 Task: Make in the project CodeQuest an epic 'Cybersecurity Improvements'. Create in the project CodeQuest an epic 'Business Intelligence Development'. Add in the project CodeQuest an epic 'Chatbot Integration'
Action: Mouse moved to (238, 68)
Screenshot: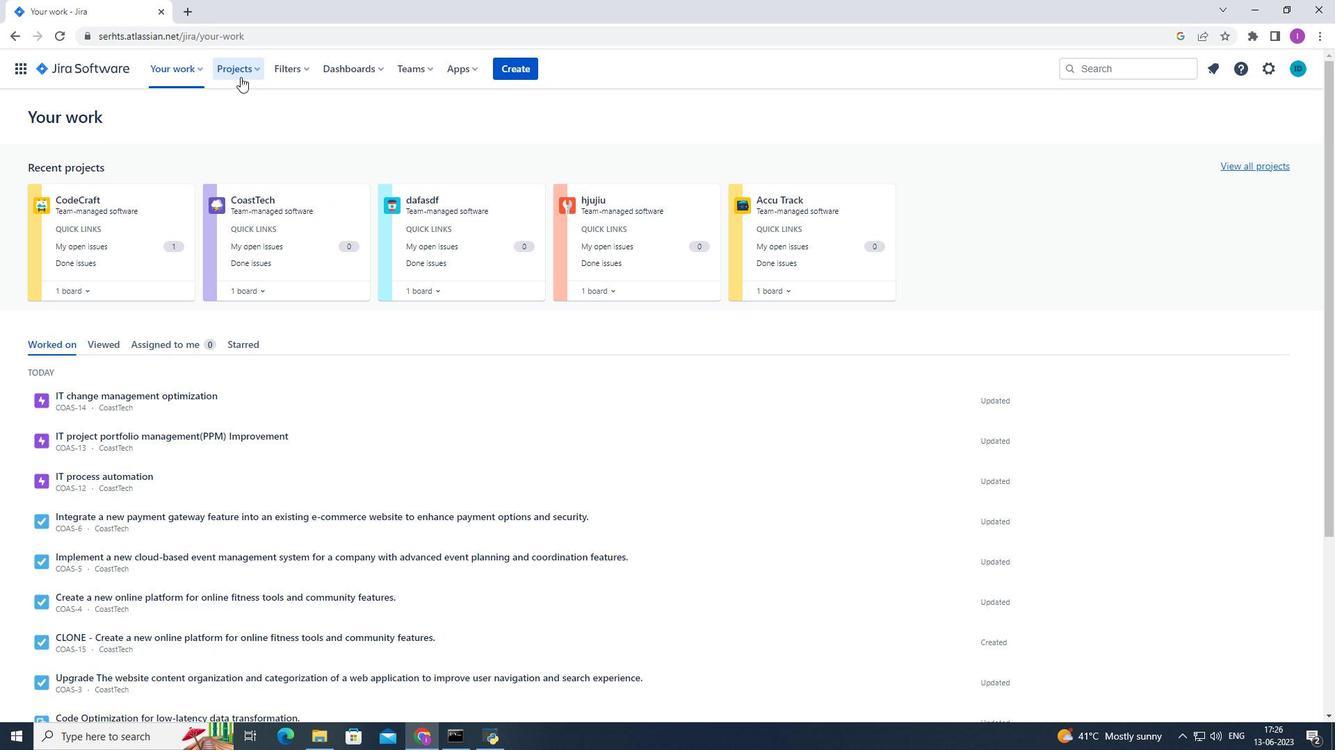 
Action: Mouse pressed left at (238, 68)
Screenshot: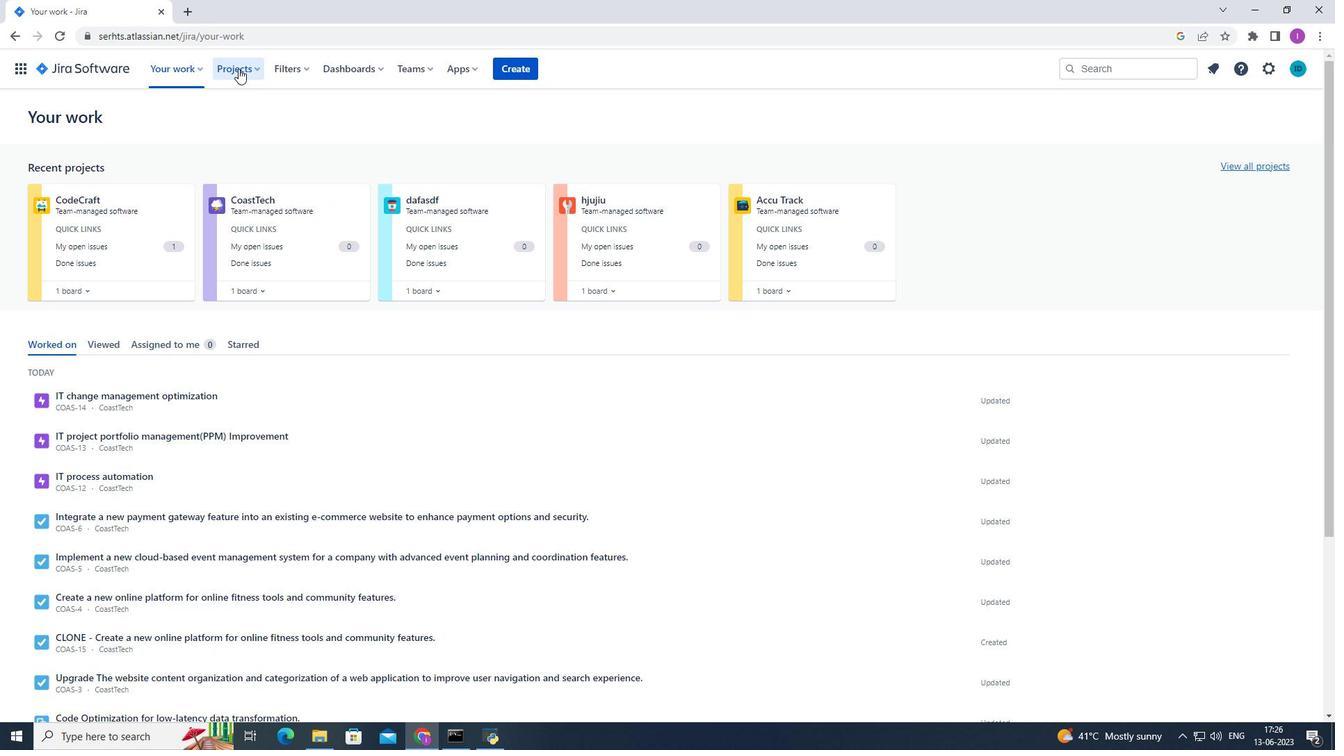 
Action: Mouse moved to (271, 129)
Screenshot: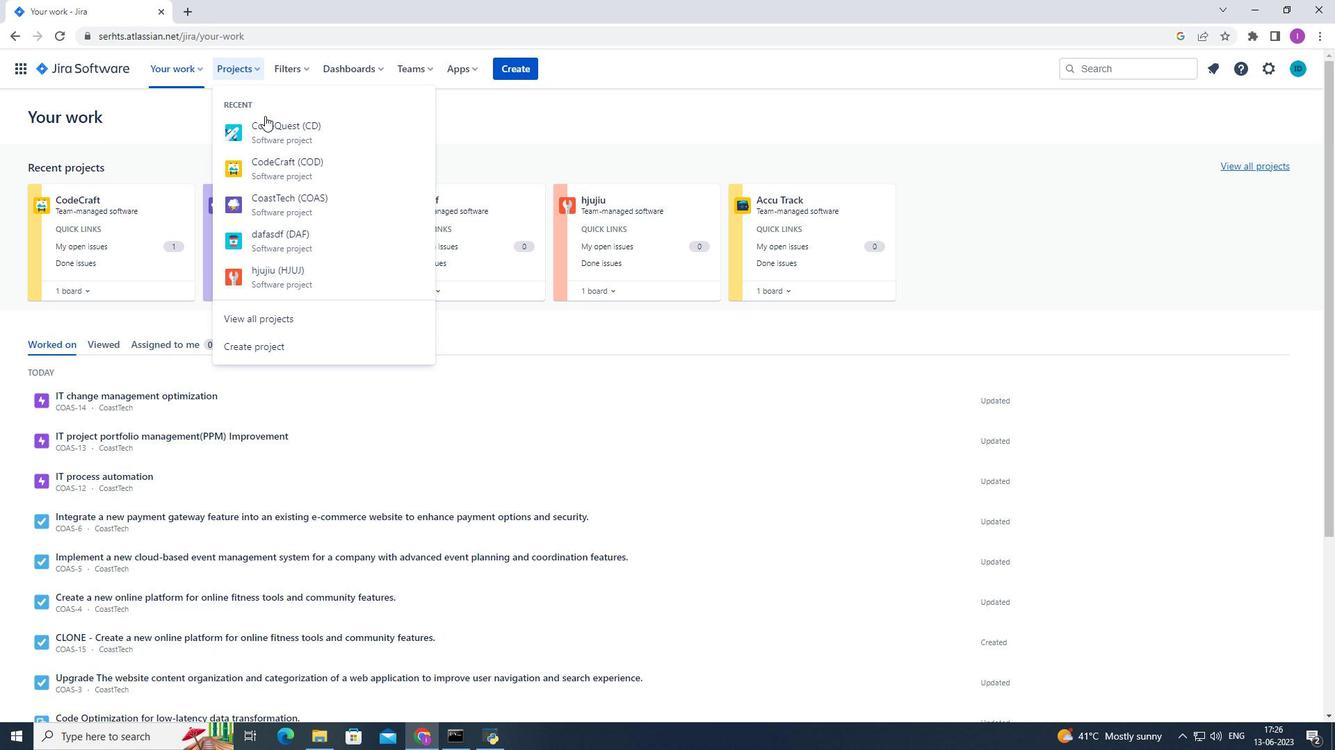 
Action: Mouse pressed left at (271, 129)
Screenshot: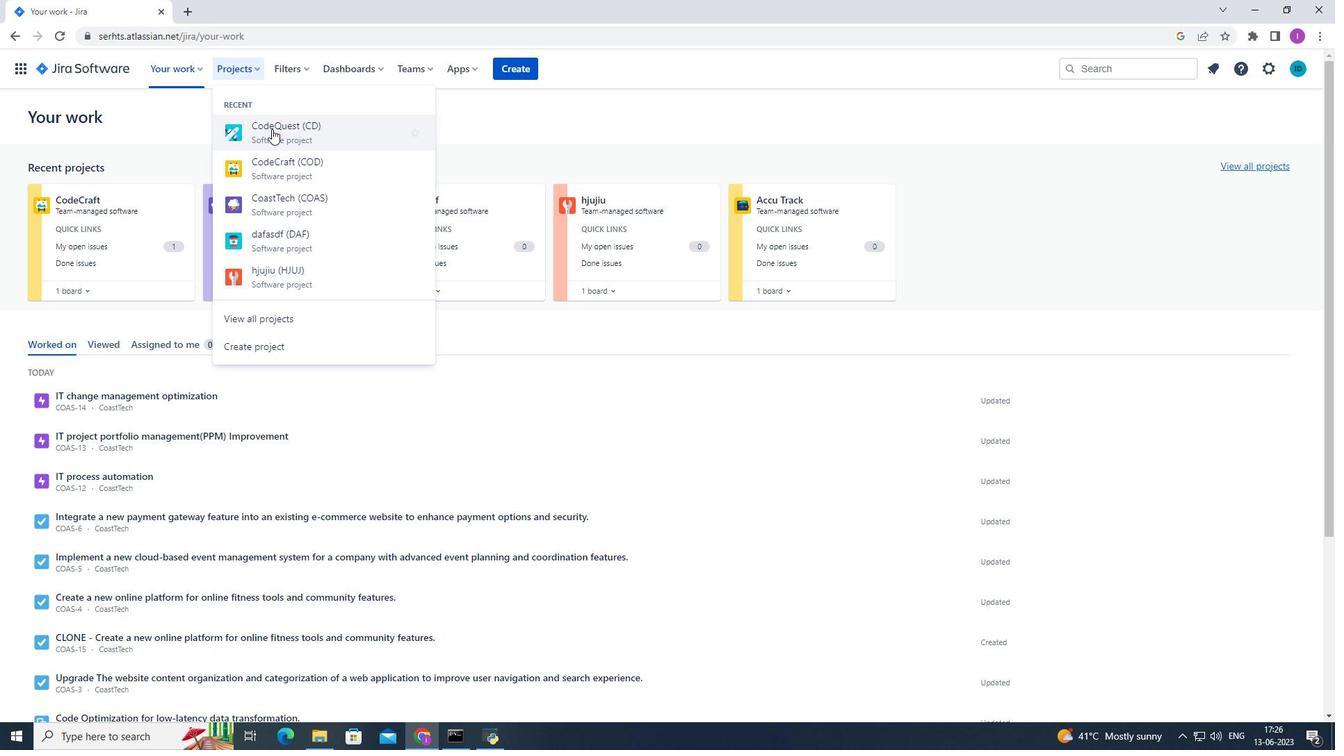 
Action: Mouse moved to (77, 215)
Screenshot: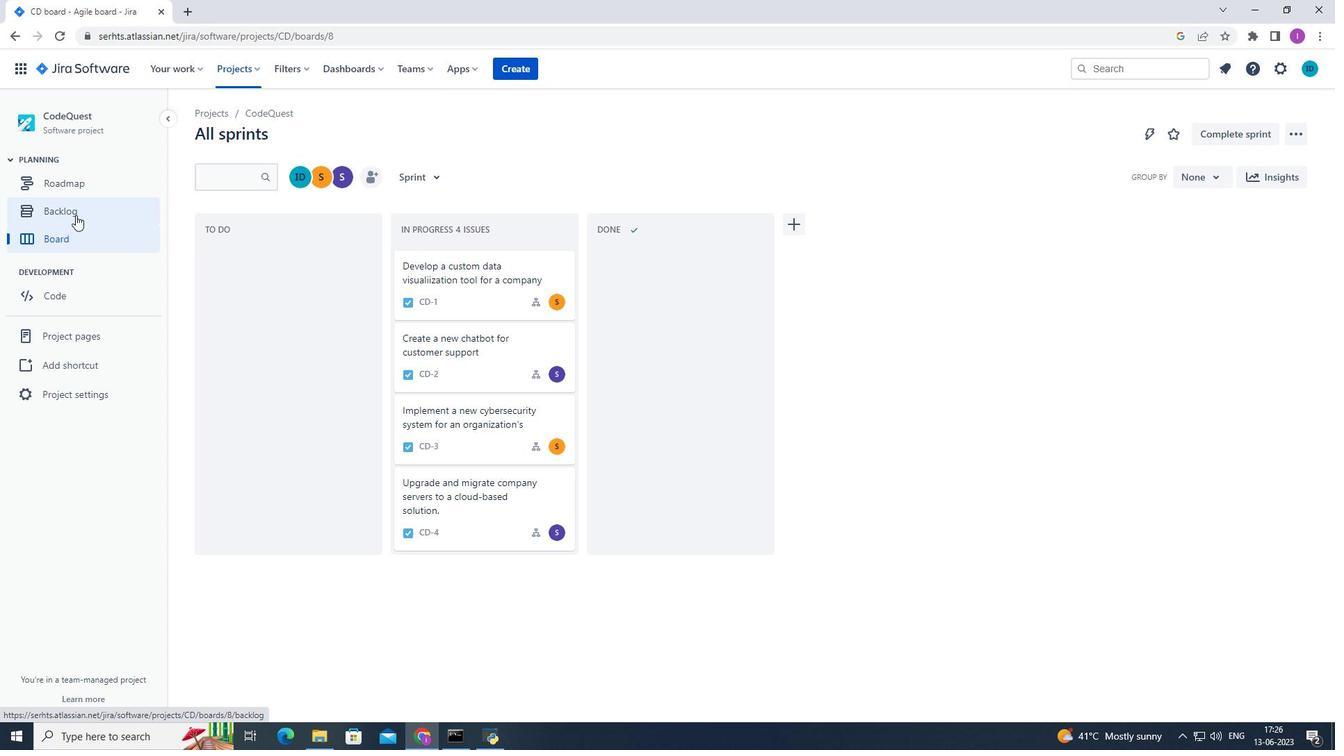 
Action: Mouse pressed left at (77, 215)
Screenshot: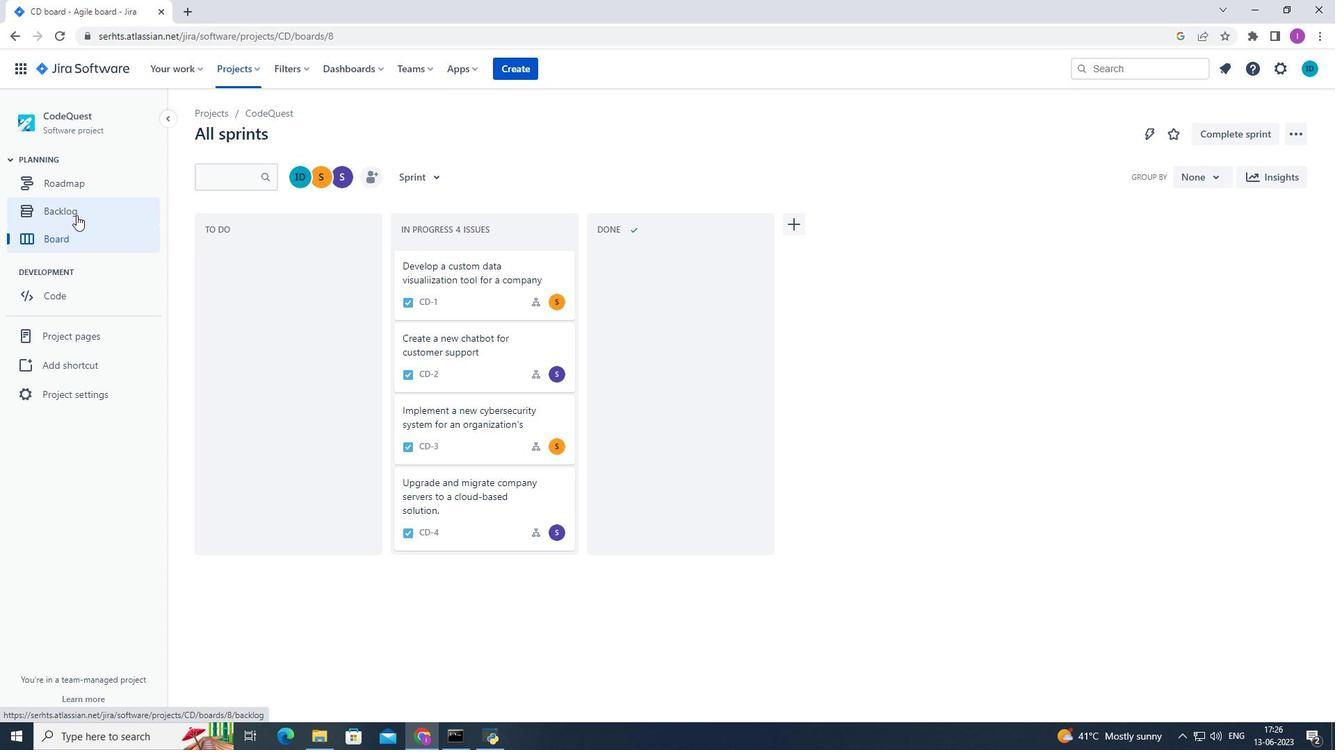 
Action: Mouse moved to (281, 477)
Screenshot: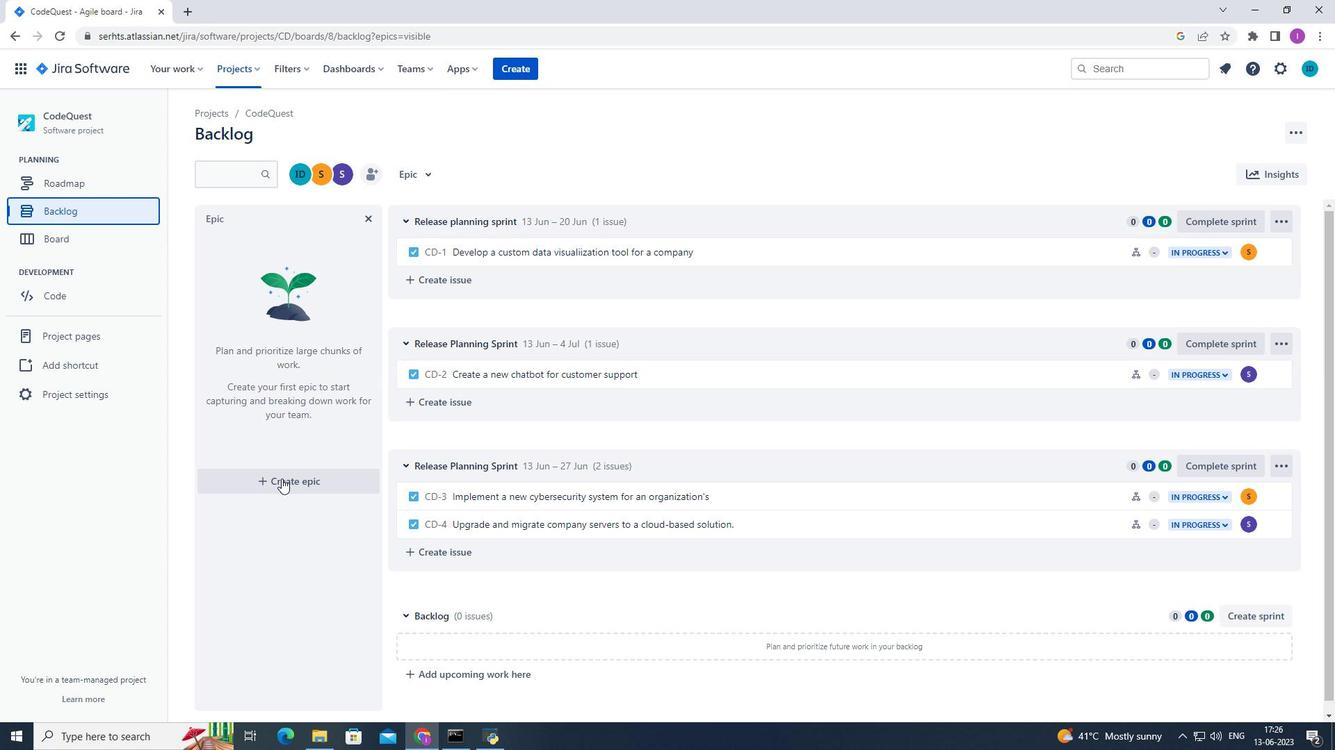 
Action: Mouse pressed left at (281, 477)
Screenshot: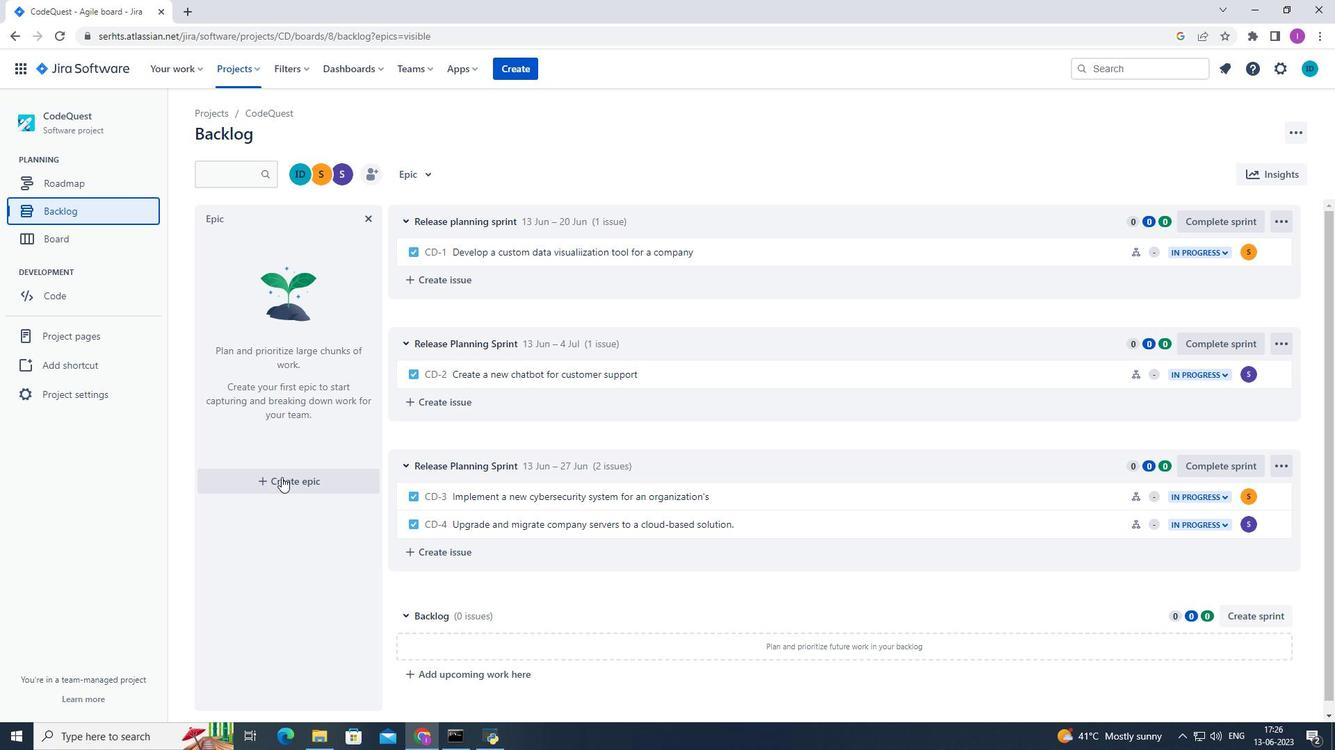 
Action: Mouse moved to (277, 463)
Screenshot: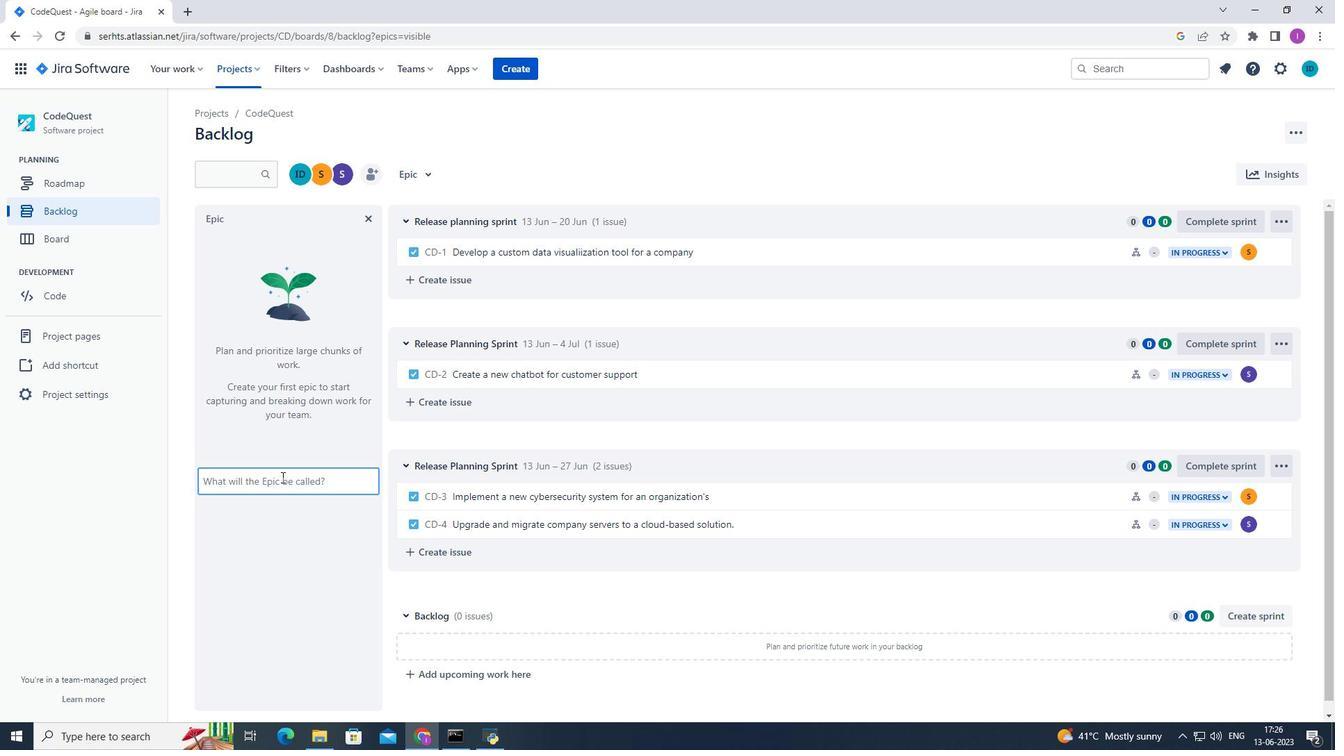 
Action: Key pressed <Key.shift><Key.shift><Key.shift><Key.shift><Key.shift><Key.shift><Key.shift>Cybersecurity<Key.space><Key.shift>Improven<Key.backspace>ments<Key.enter>
Screenshot: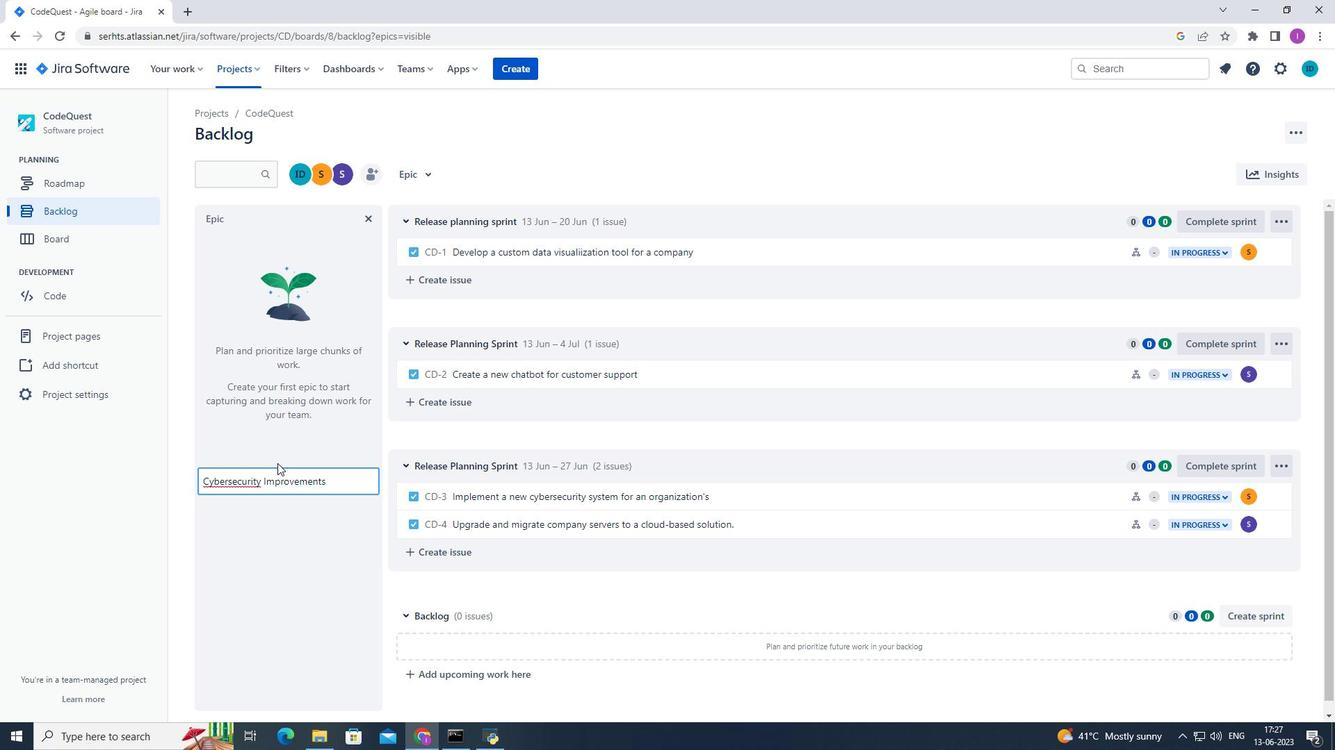 
Action: Mouse moved to (253, 314)
Screenshot: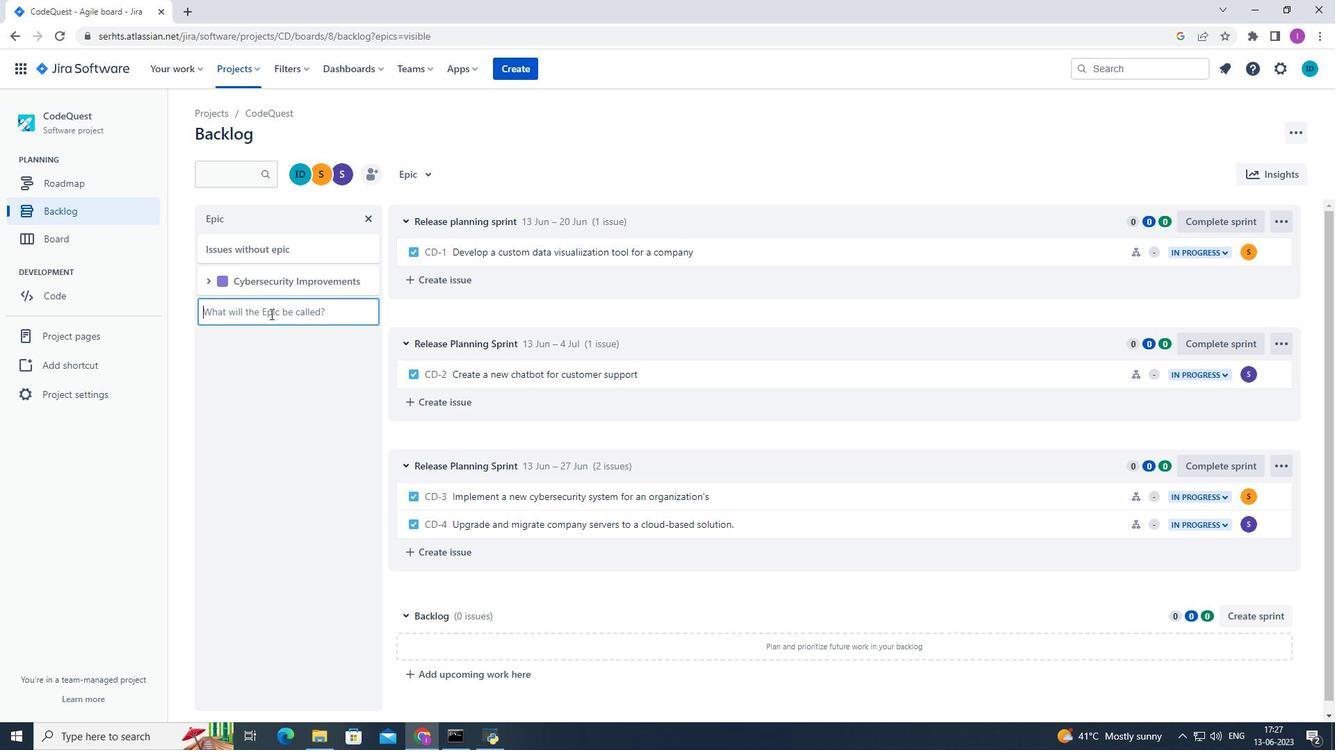 
Action: Mouse pressed left at (253, 314)
Screenshot: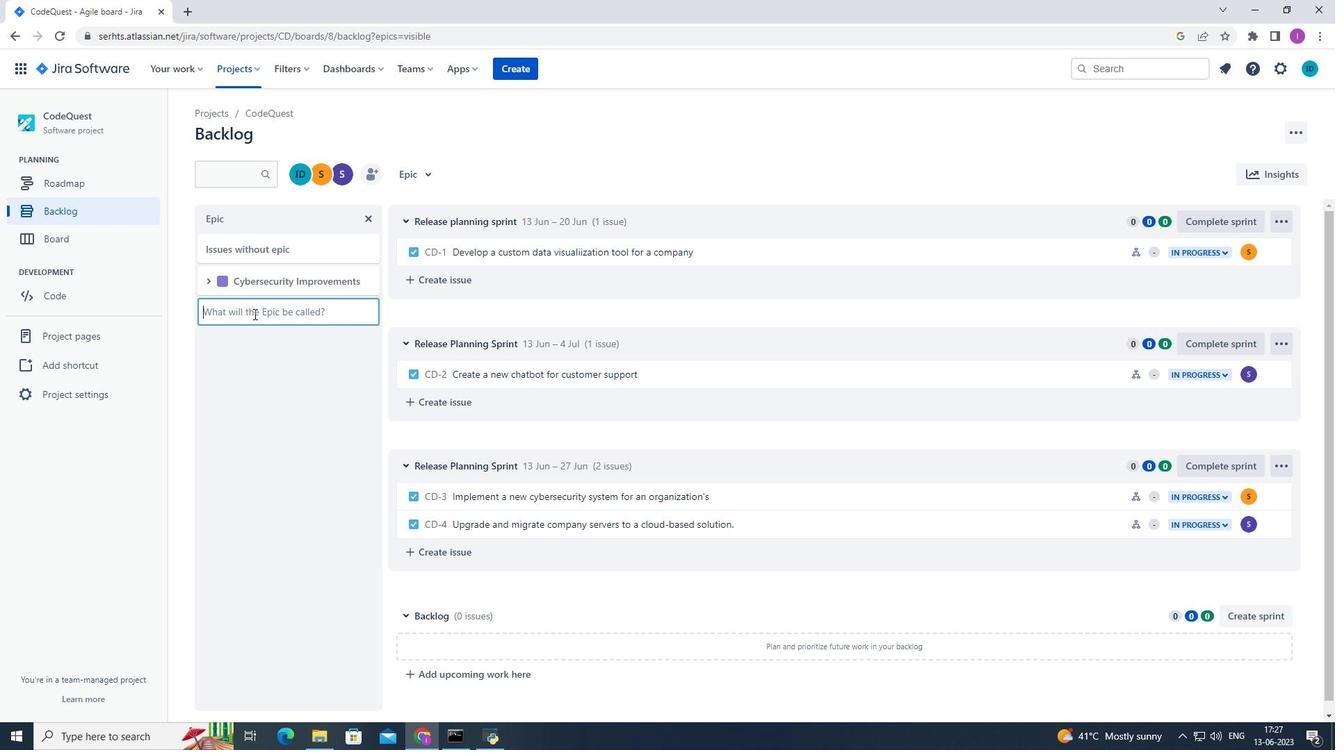 
Action: Mouse moved to (299, 321)
Screenshot: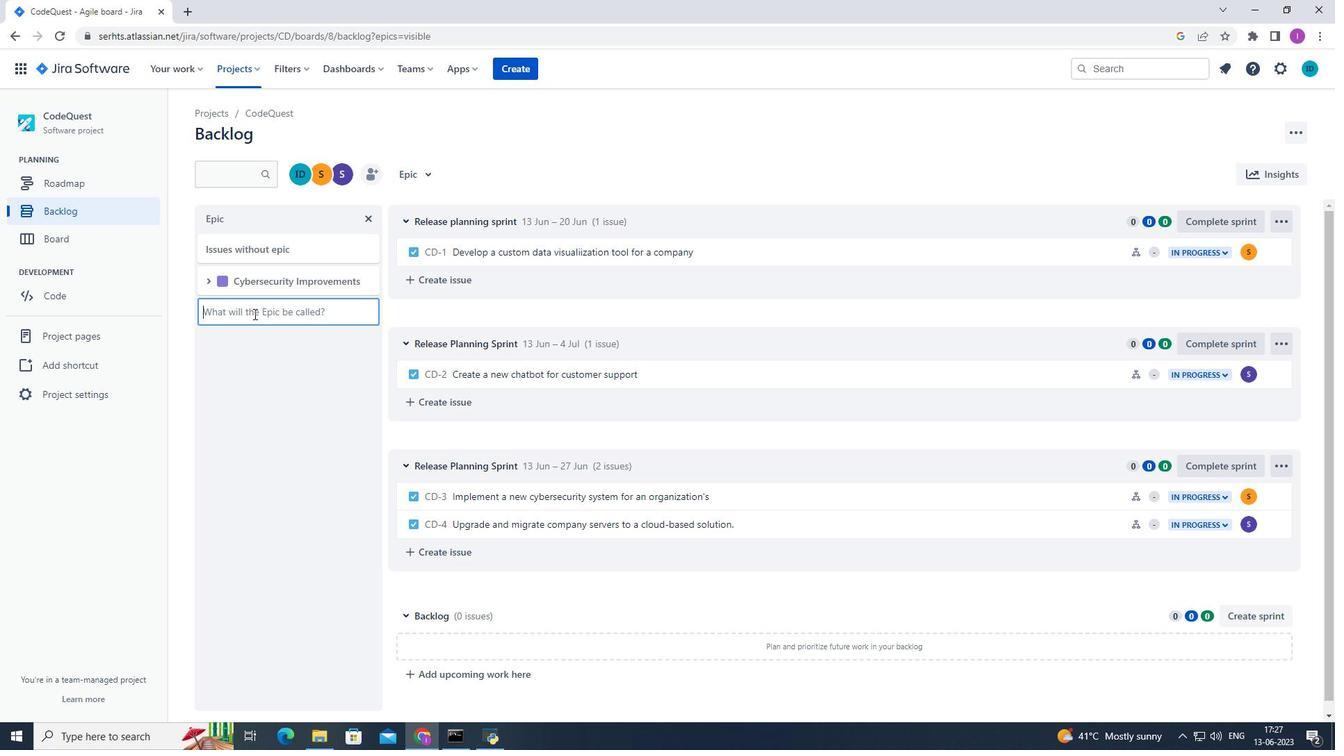 
Action: Key pressed <Key.shift><Key.shift>Business<Key.space><Key.shift>Int
Screenshot: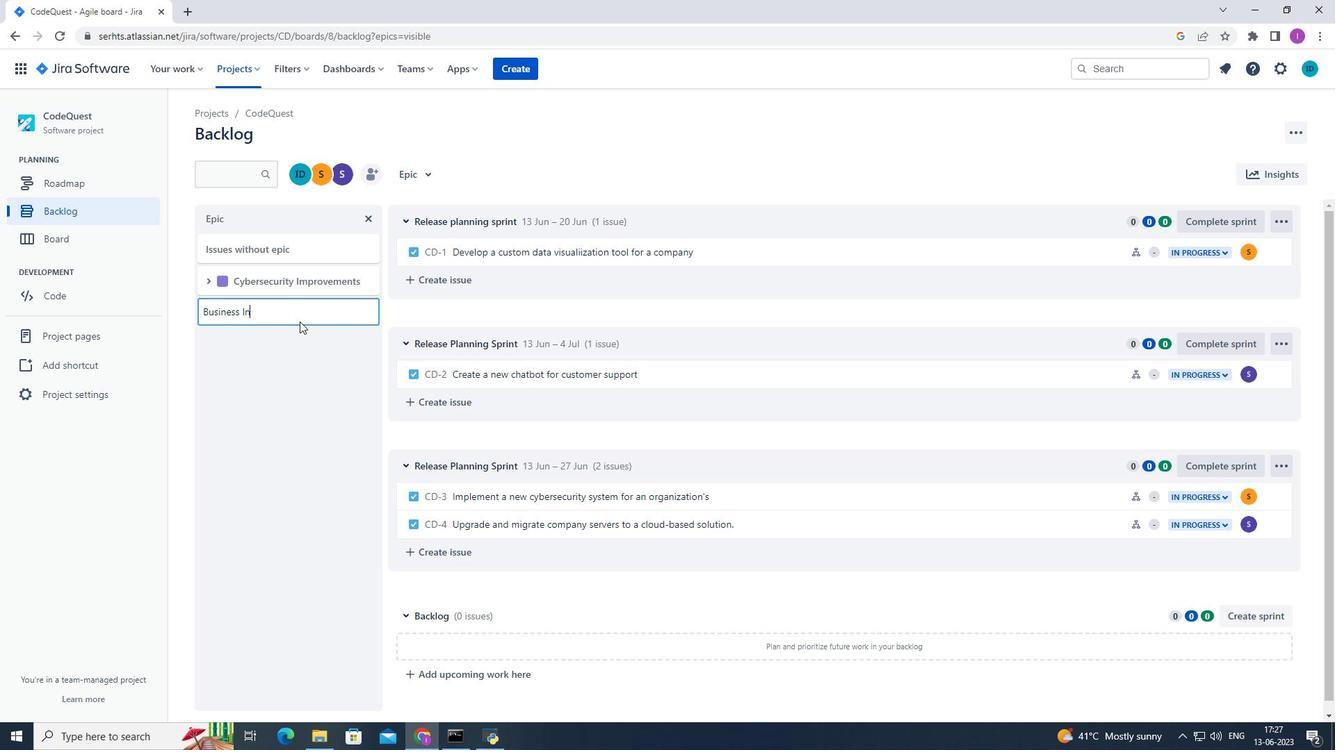 
Action: Mouse moved to (300, 321)
Screenshot: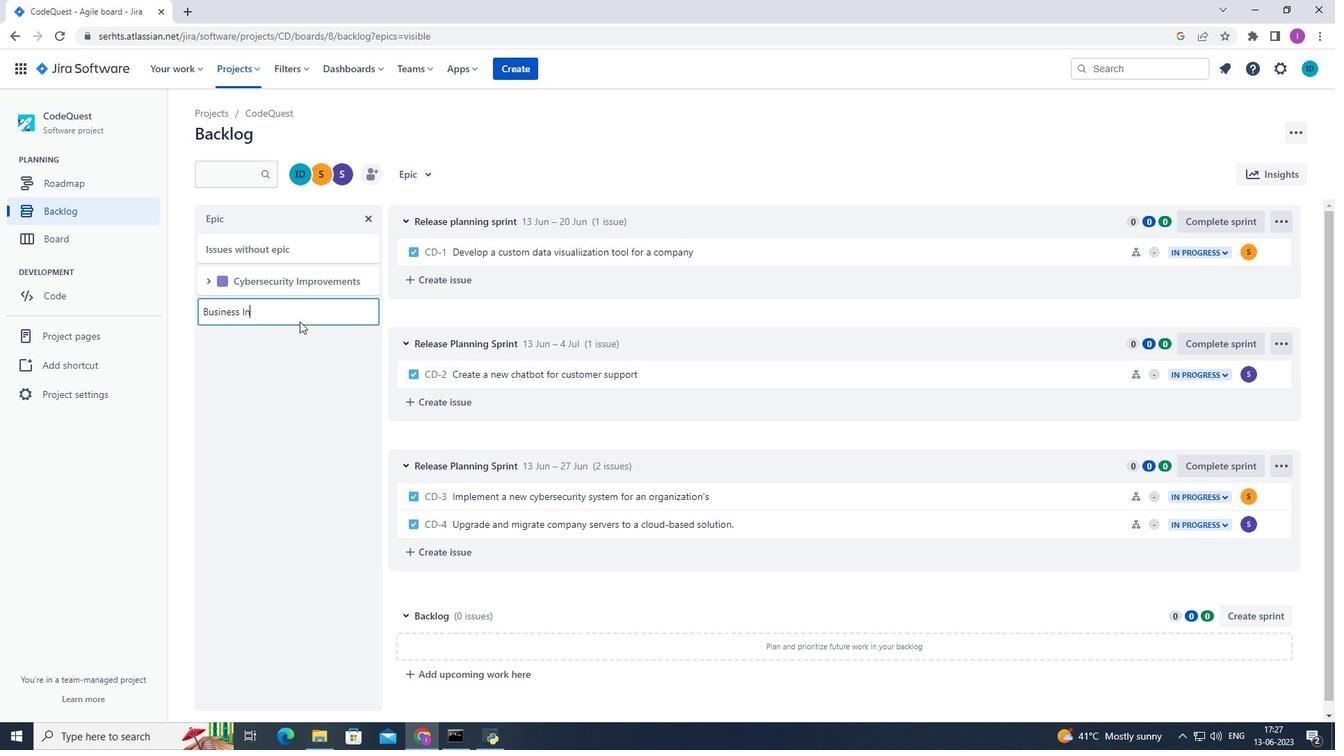
Action: Key pressed elligence<Key.space><Key.shift>Development<Key.enter>
Screenshot: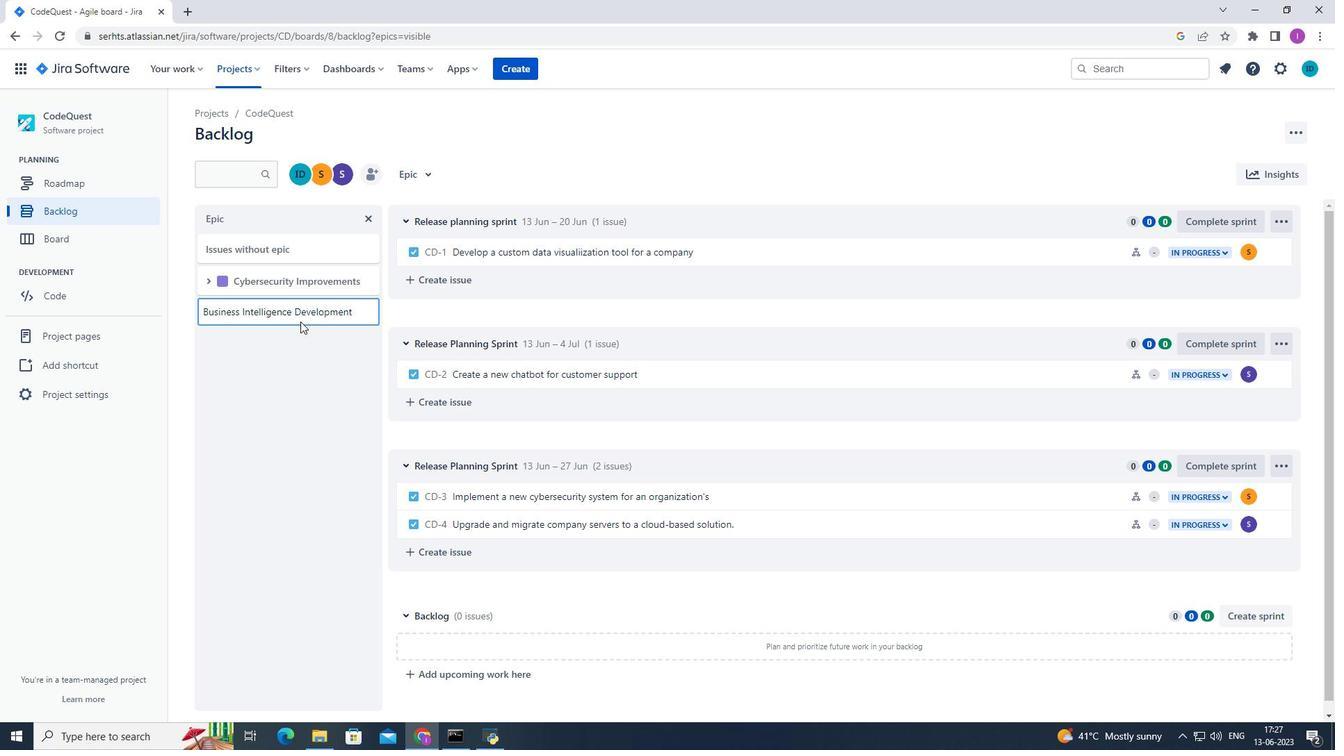 
Action: Mouse moved to (251, 365)
Screenshot: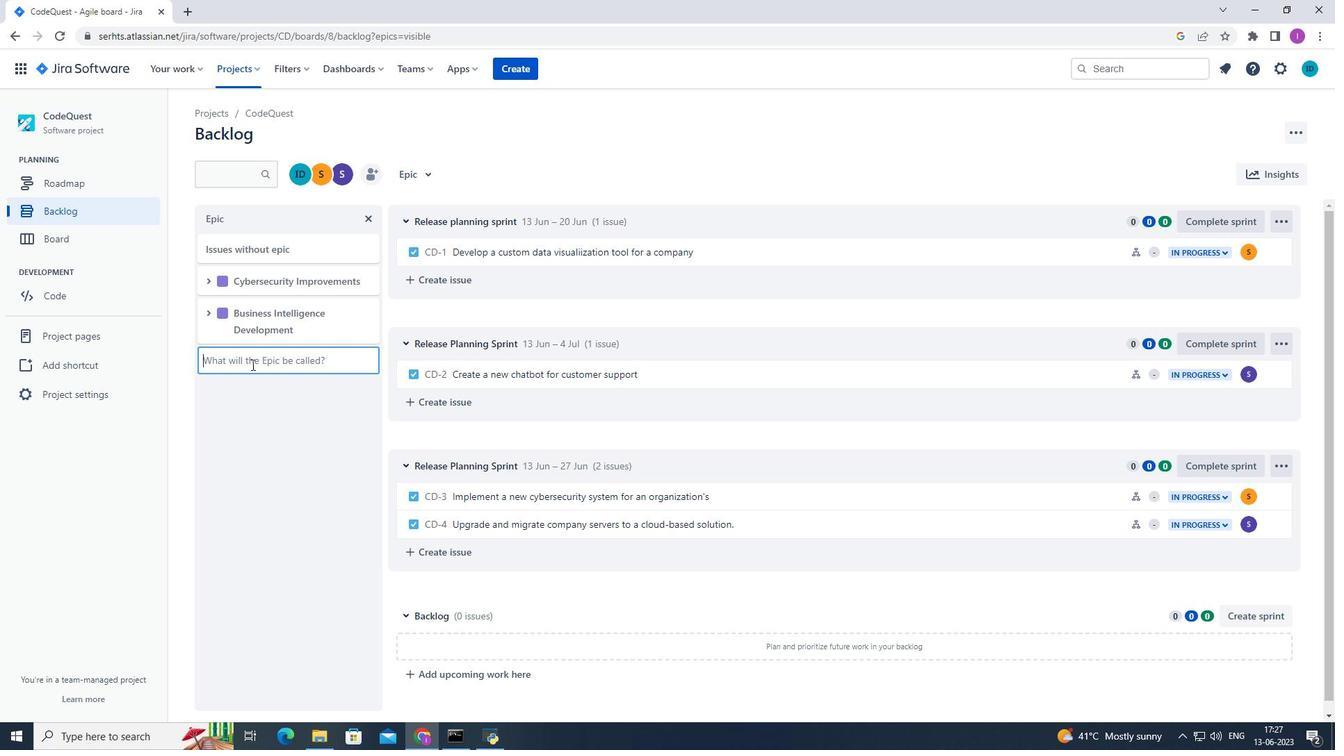 
Action: Mouse pressed left at (251, 365)
Screenshot: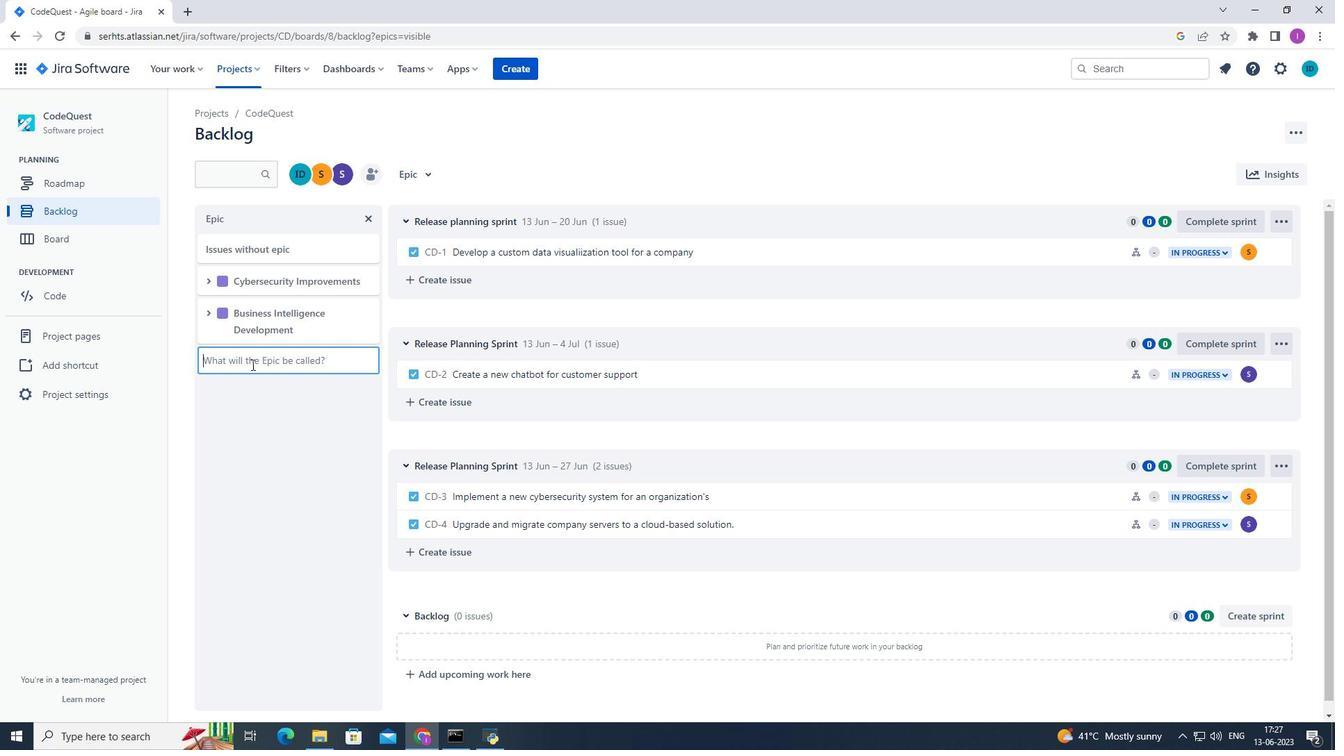 
Action: Mouse moved to (273, 359)
Screenshot: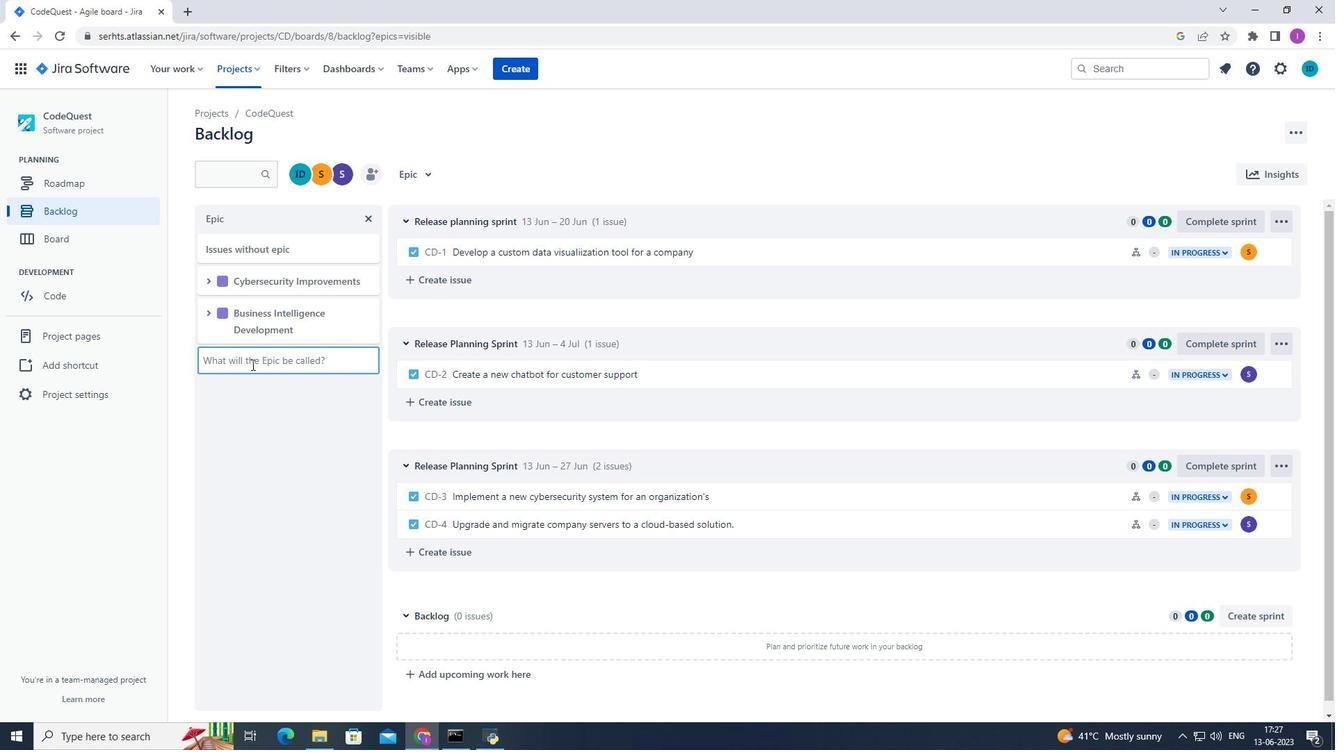 
Action: Key pressed <Key.shift>C
Screenshot: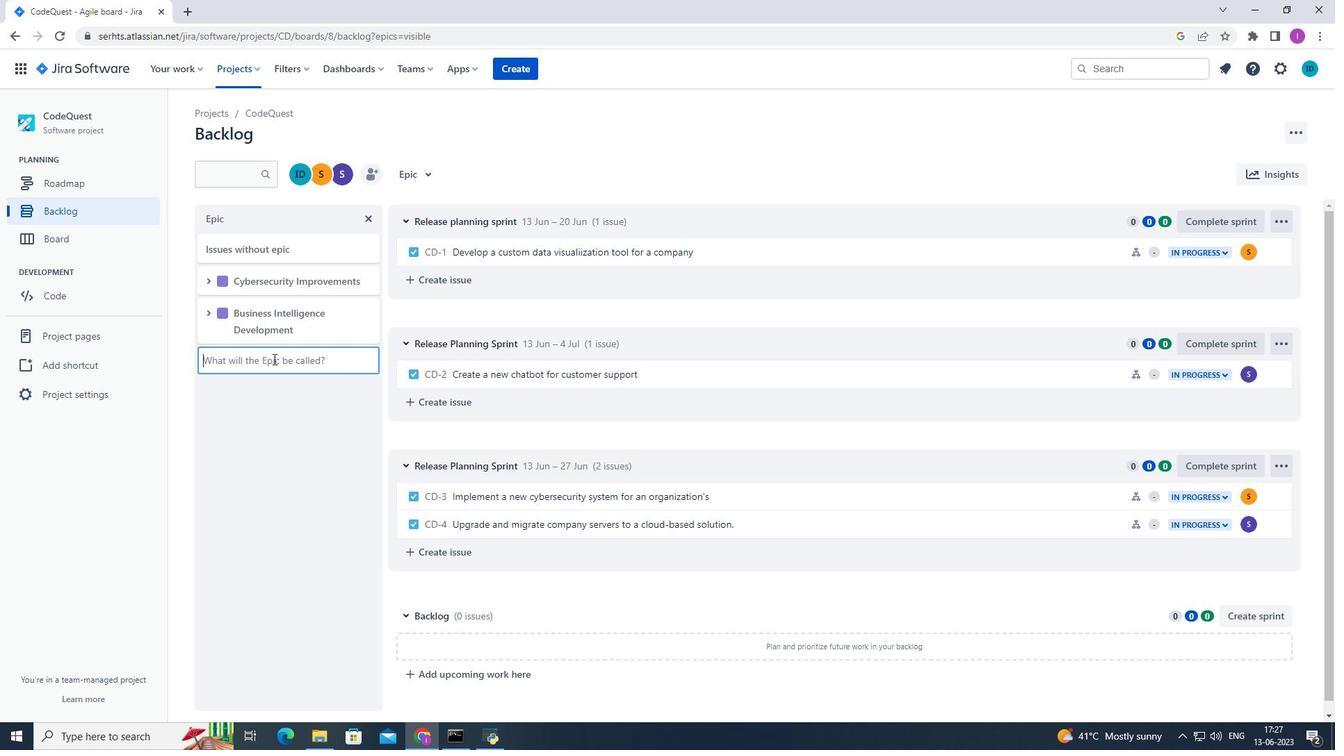 
Action: Mouse moved to (273, 358)
Screenshot: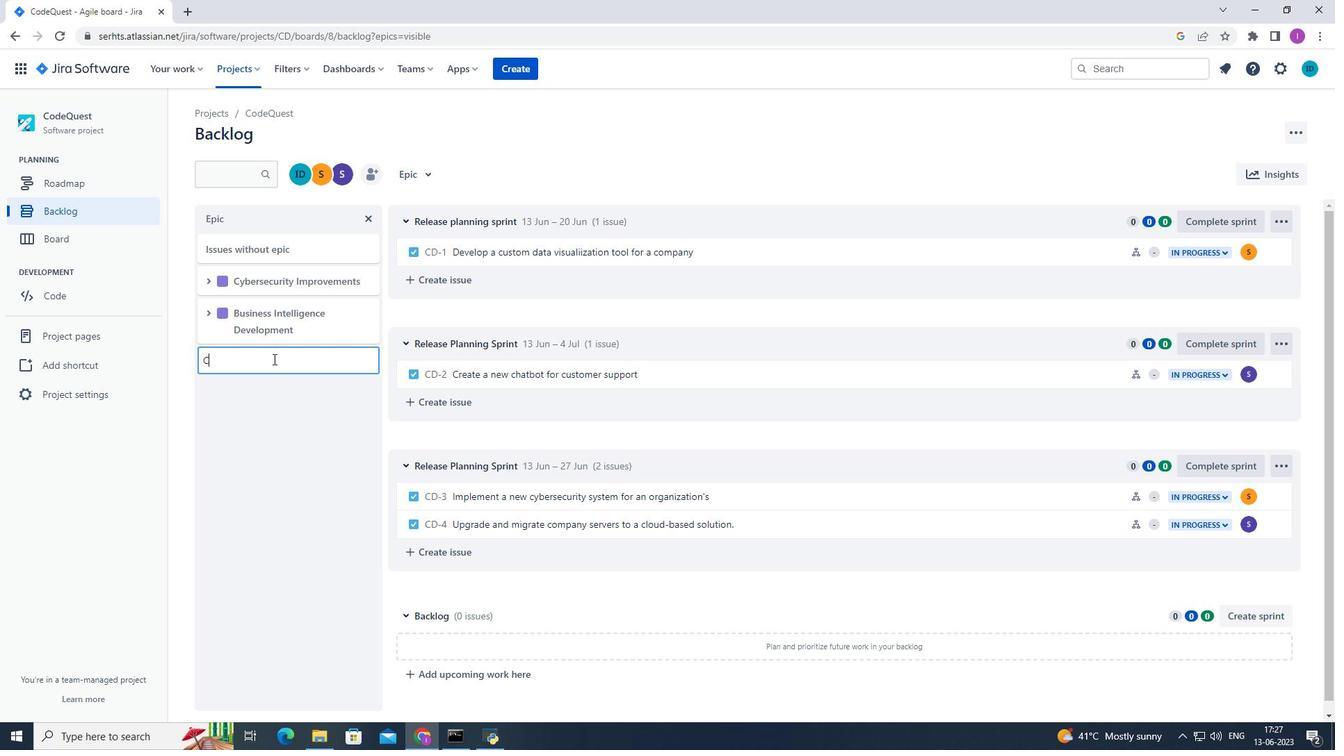 
Action: Key pressed hatbot<Key.space><Key.shift>Inter<Key.backspace>gration<Key.enter>
Screenshot: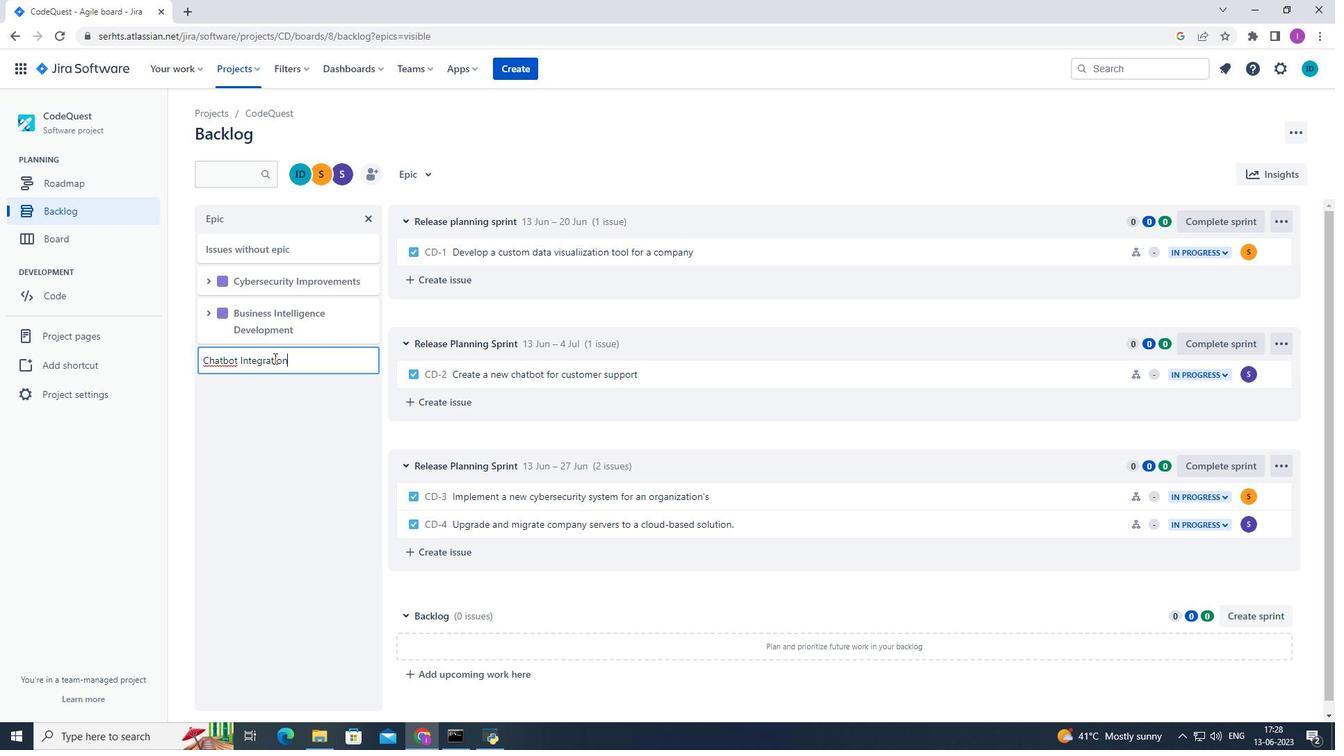 
